 Task: Change the page size to A3.
Action: Mouse moved to (51, 79)
Screenshot: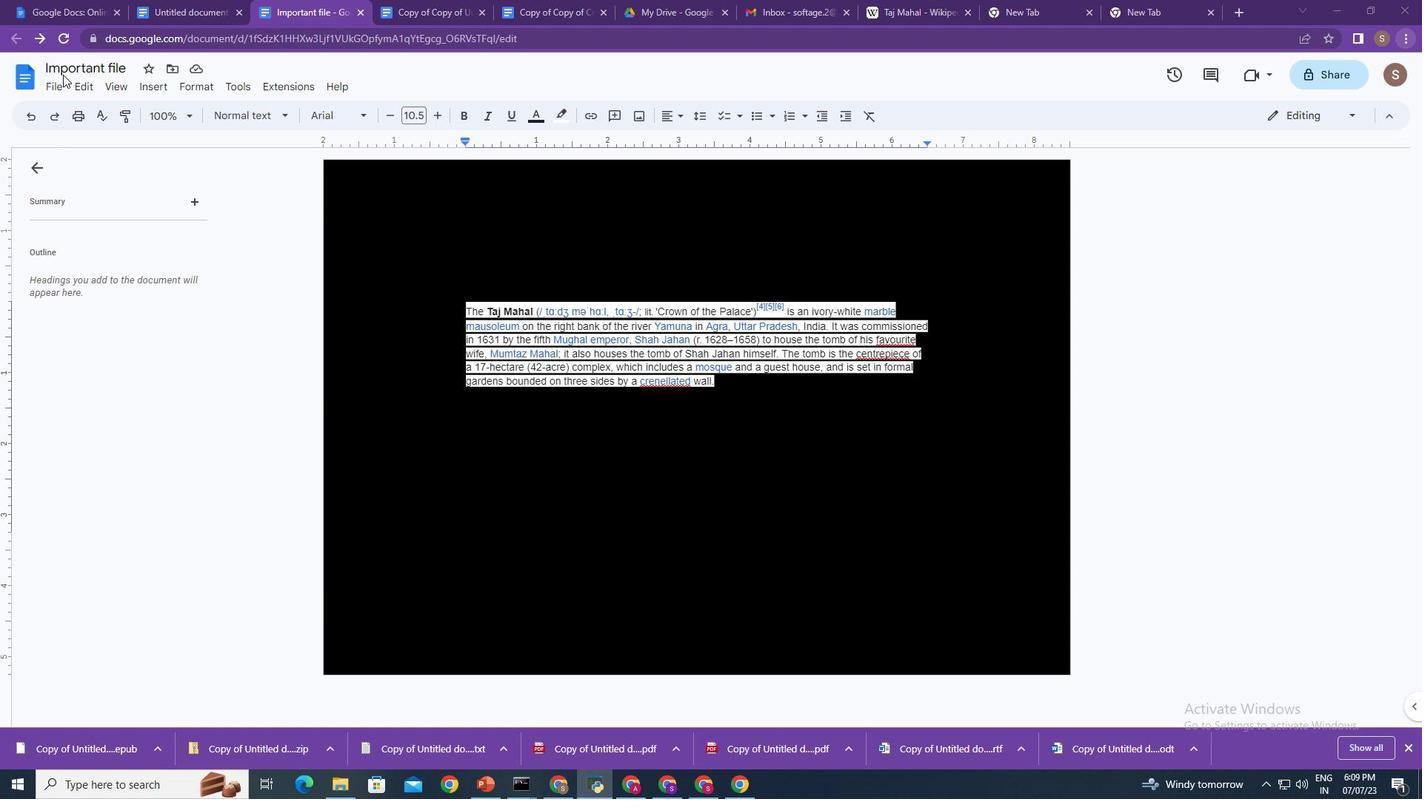 
Action: Mouse pressed left at (51, 79)
Screenshot: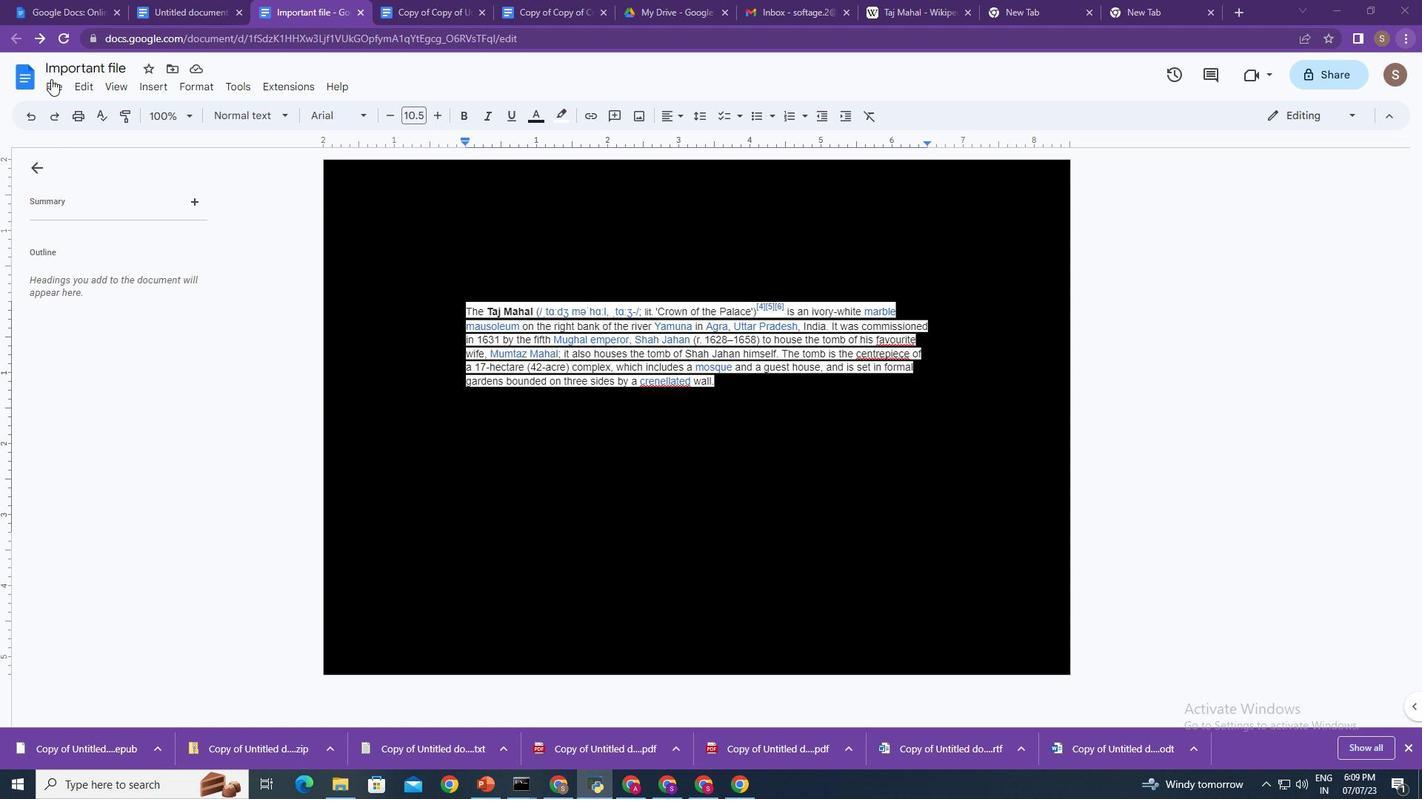
Action: Mouse moved to (108, 521)
Screenshot: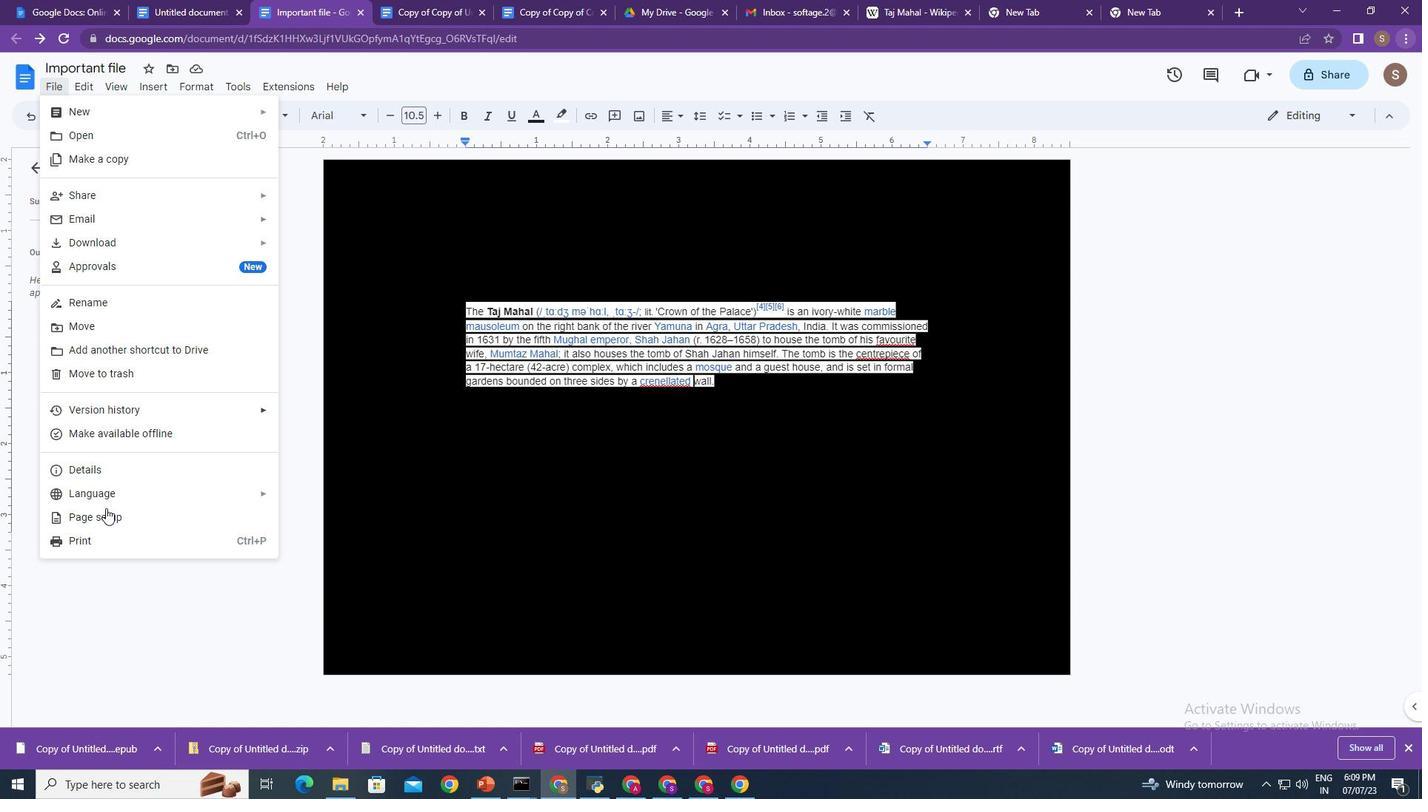 
Action: Mouse pressed left at (108, 521)
Screenshot: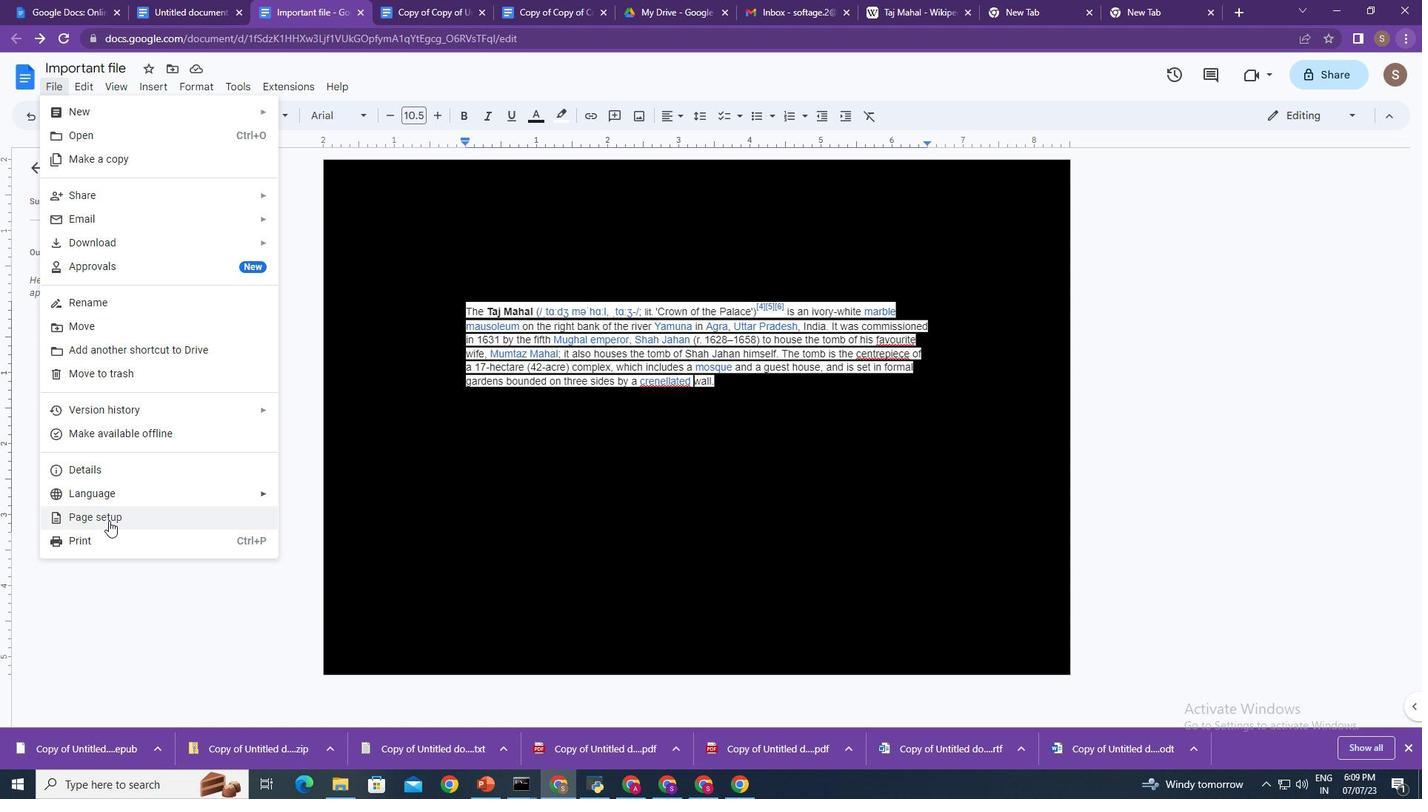 
Action: Mouse moved to (677, 428)
Screenshot: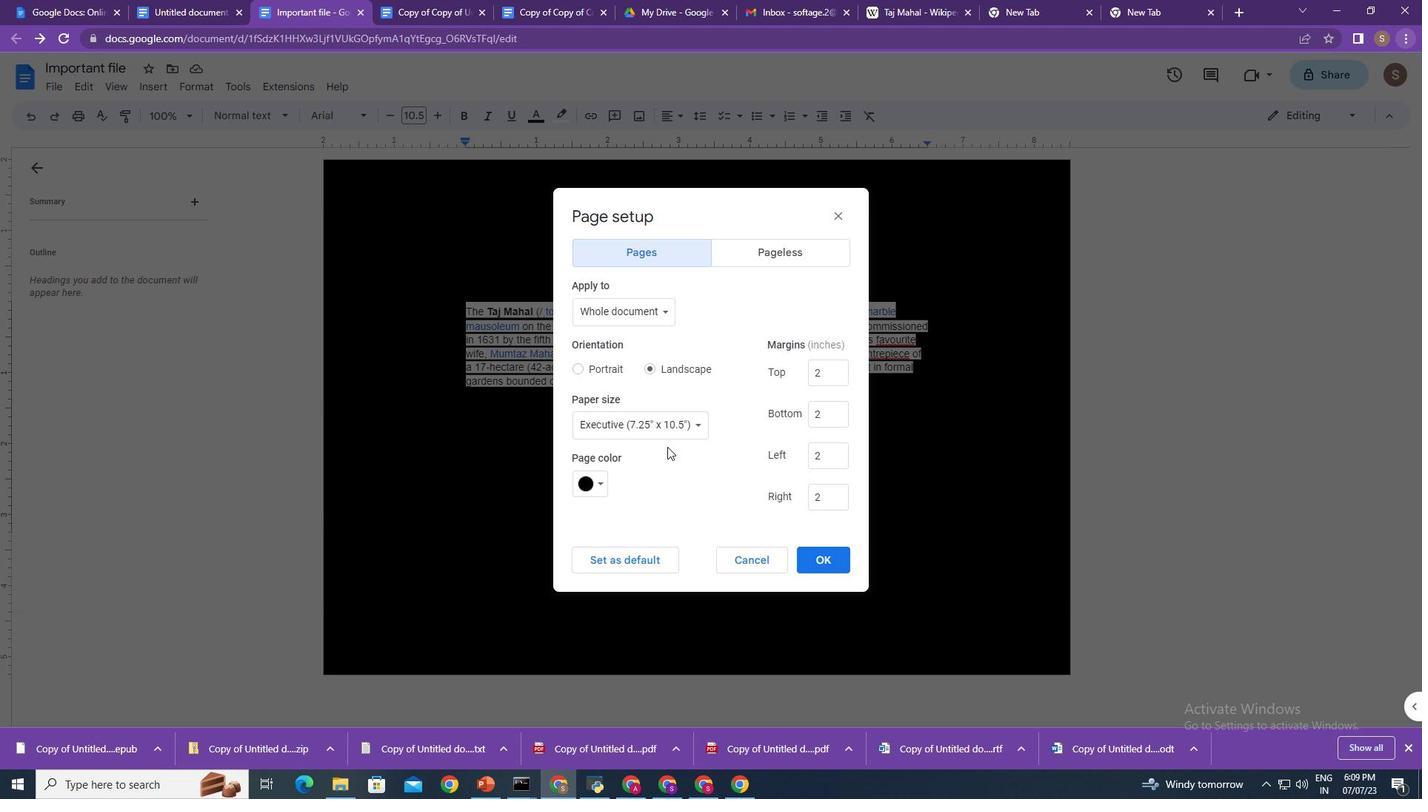 
Action: Mouse pressed left at (677, 428)
Screenshot: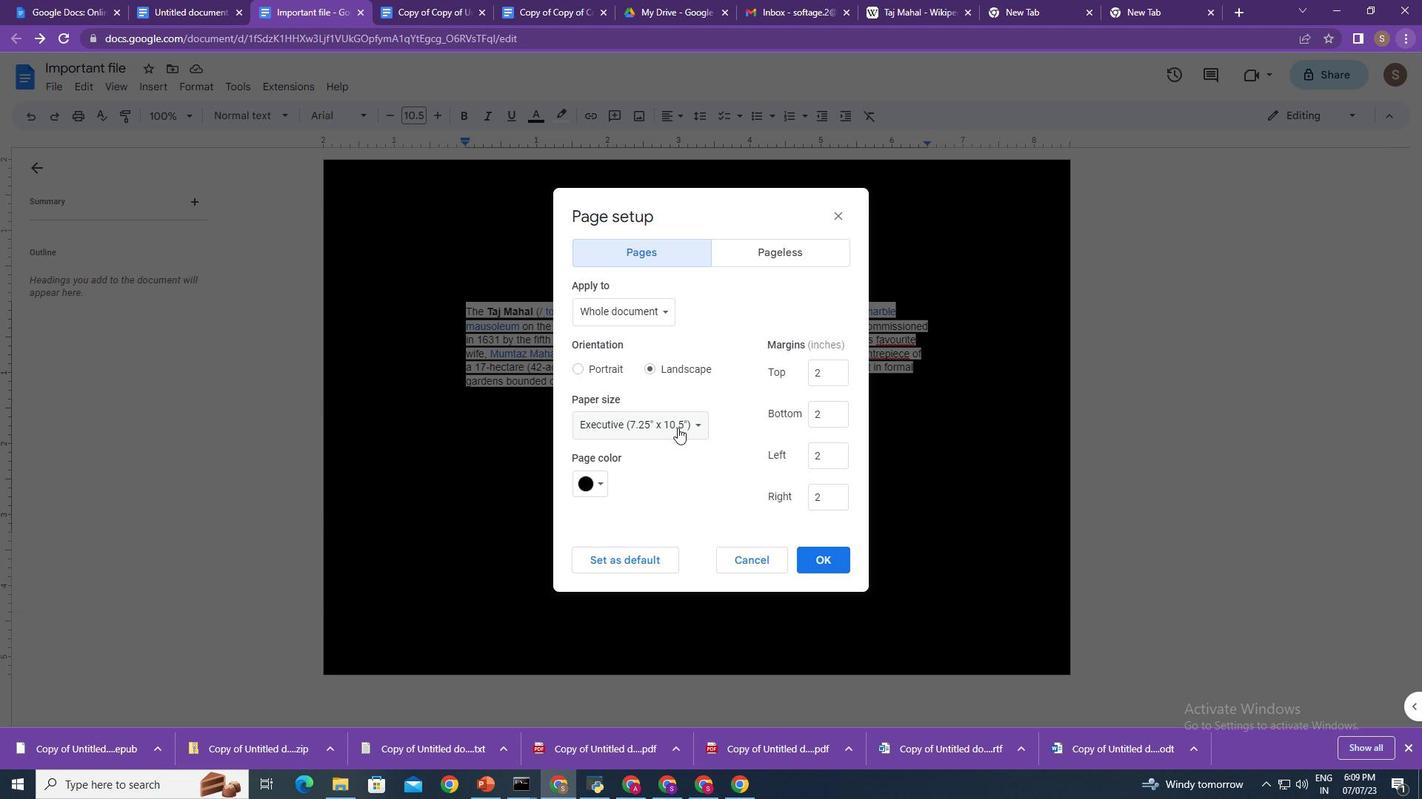 
Action: Mouse moved to (636, 470)
Screenshot: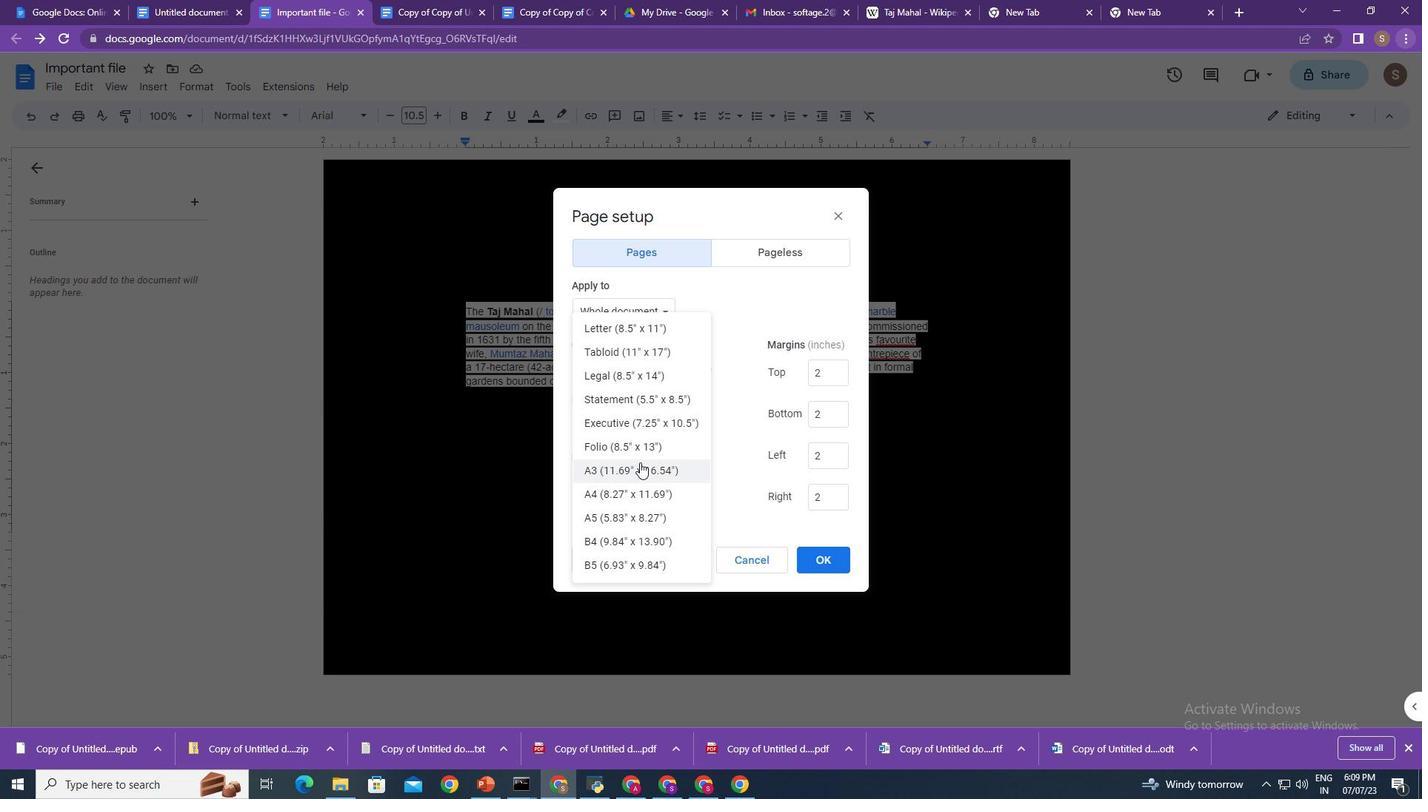 
Action: Mouse pressed left at (636, 470)
Screenshot: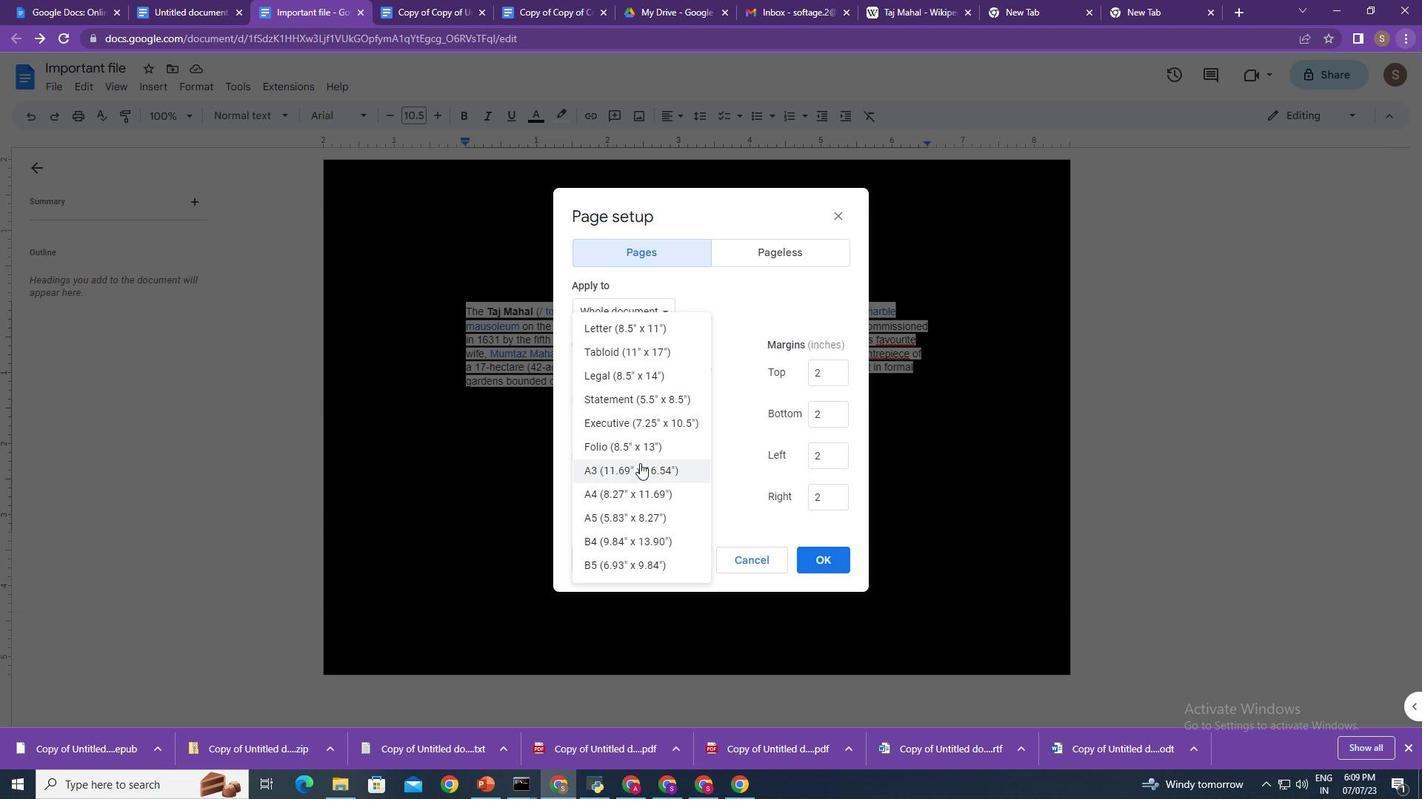 
Action: Mouse moved to (828, 562)
Screenshot: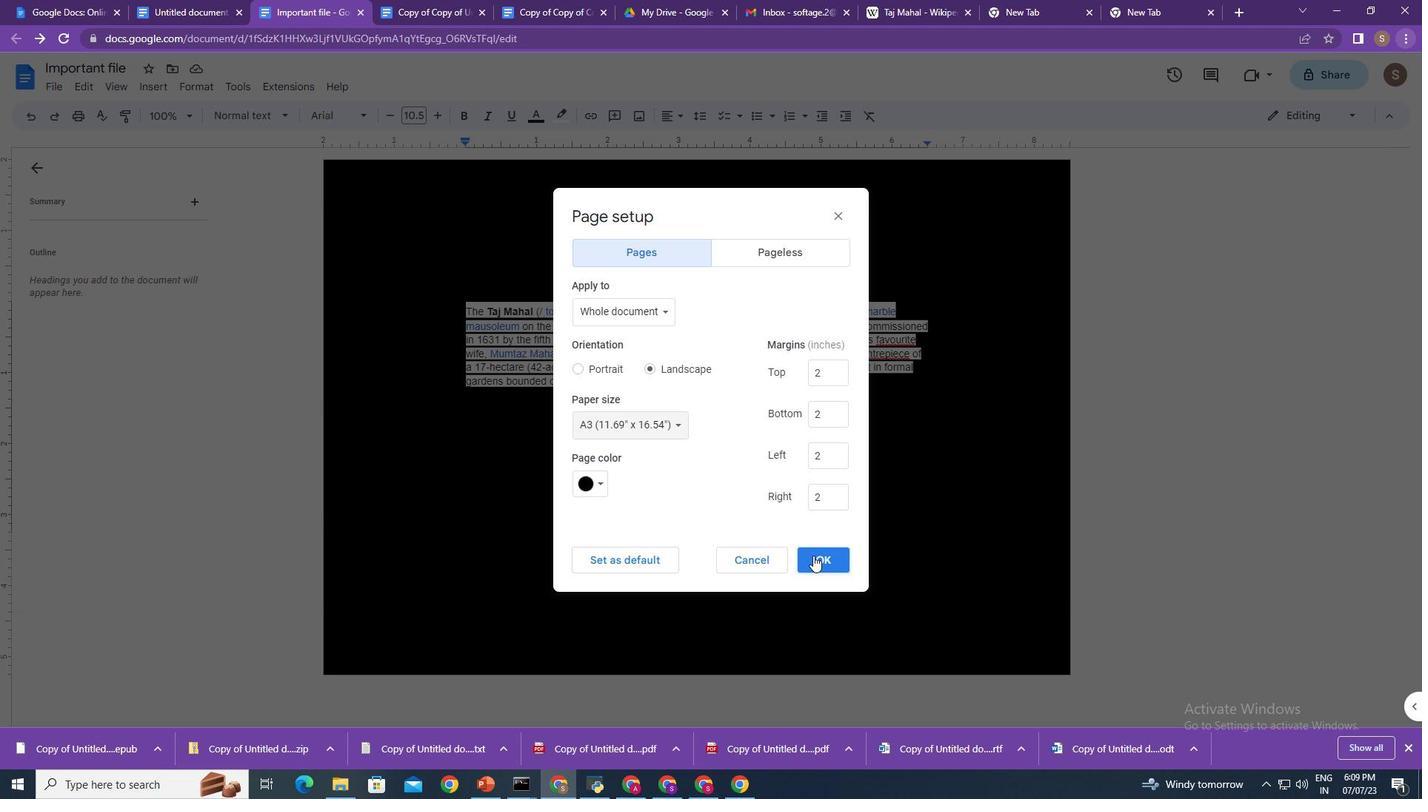 
Action: Mouse pressed left at (828, 562)
Screenshot: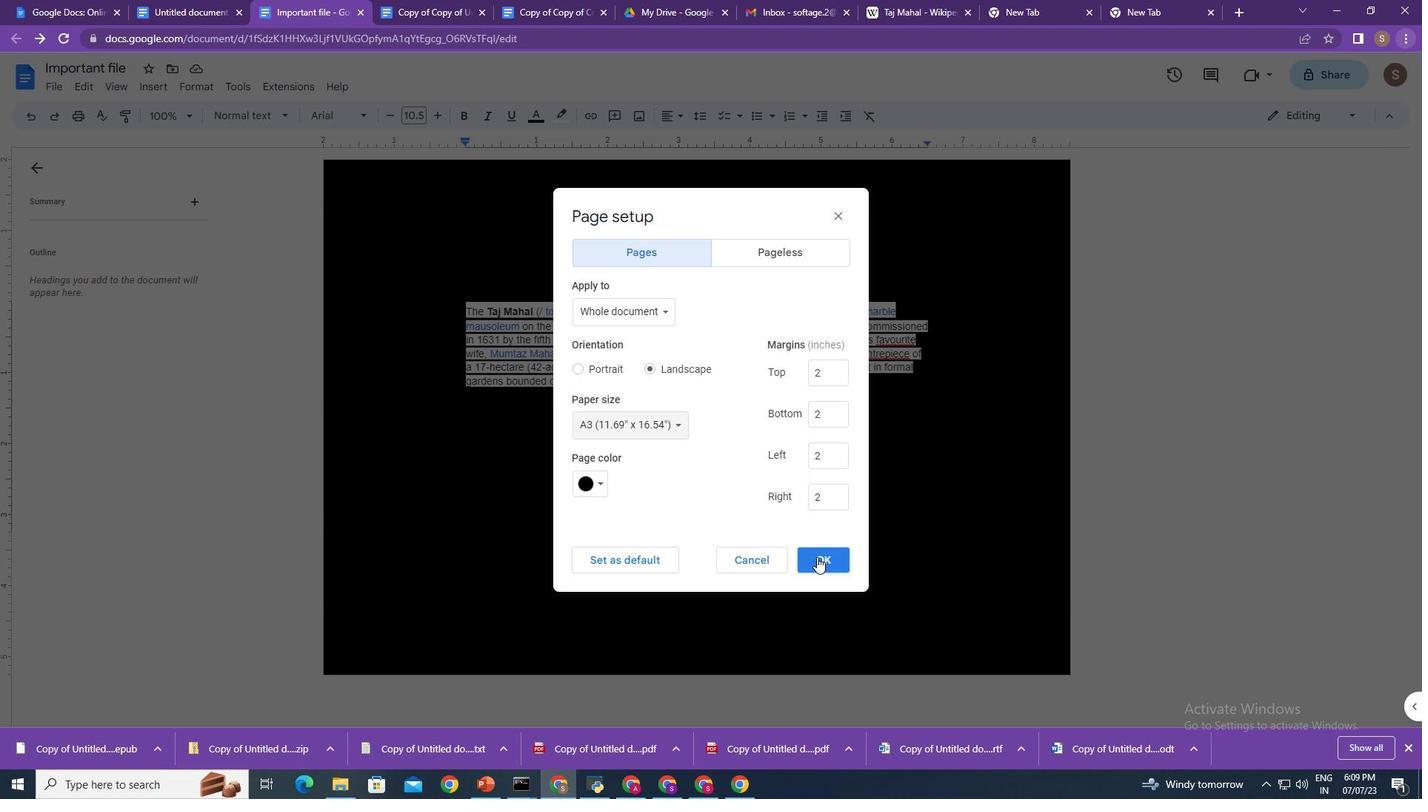 
Action: Mouse moved to (829, 562)
Screenshot: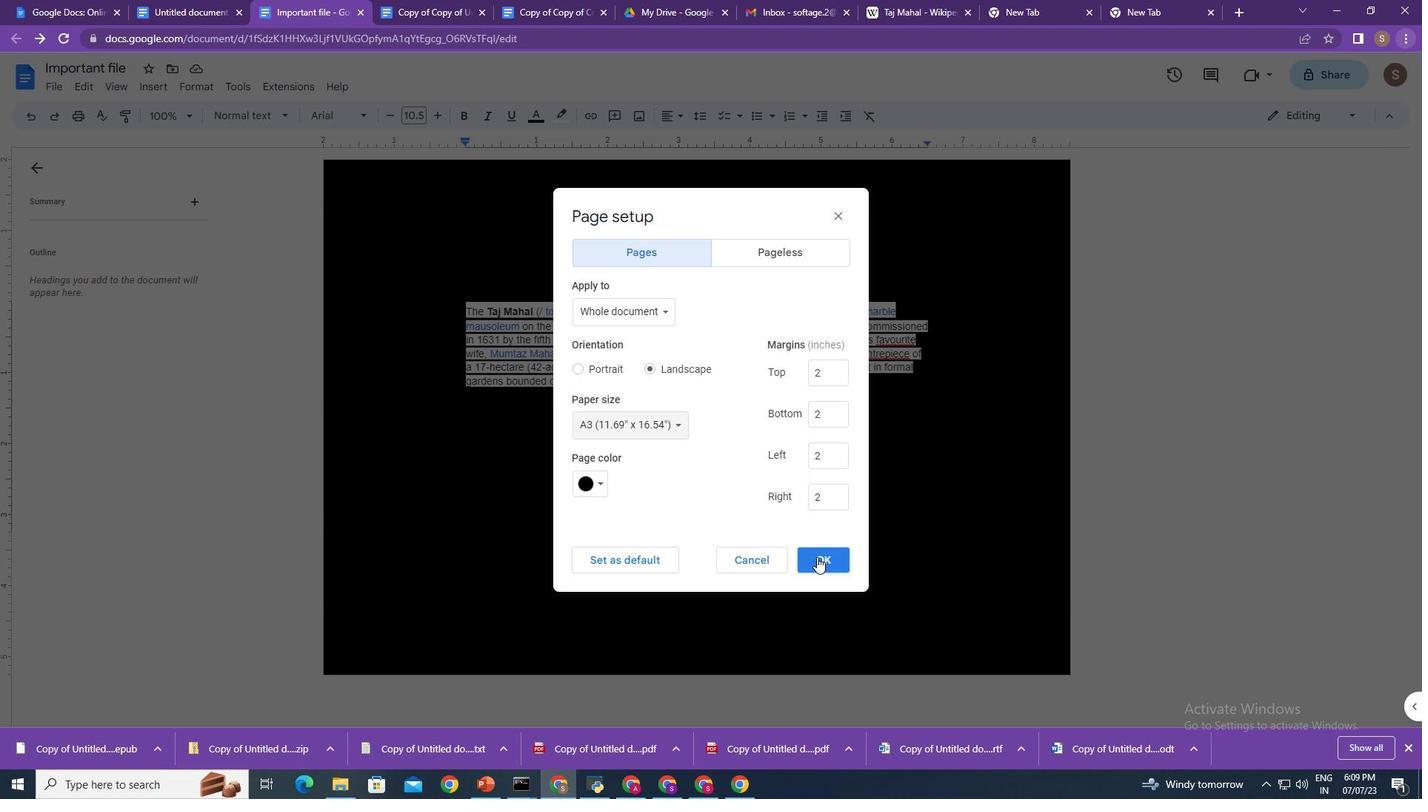 
